 Task: Set the equalizer preset to Dance.
Action: Mouse moved to (110, 13)
Screenshot: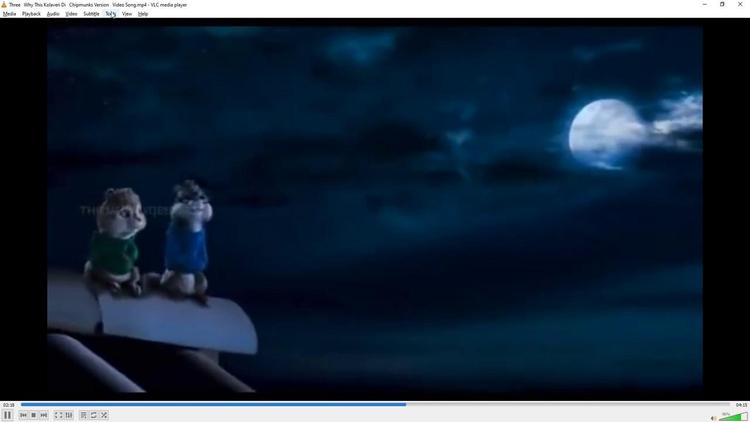 
Action: Mouse pressed left at (110, 13)
Screenshot: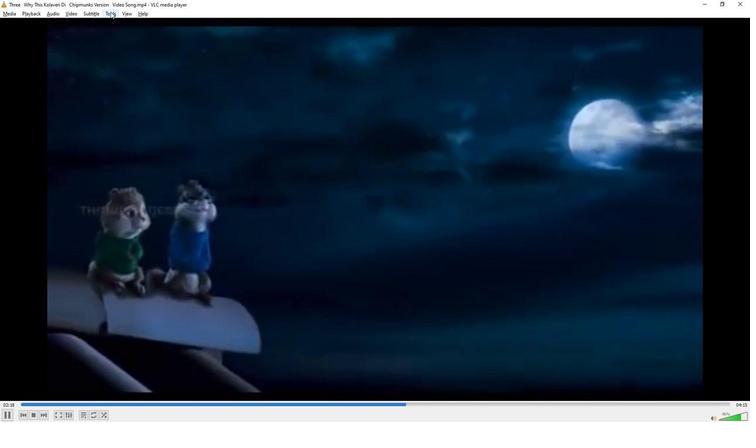 
Action: Mouse moved to (127, 106)
Screenshot: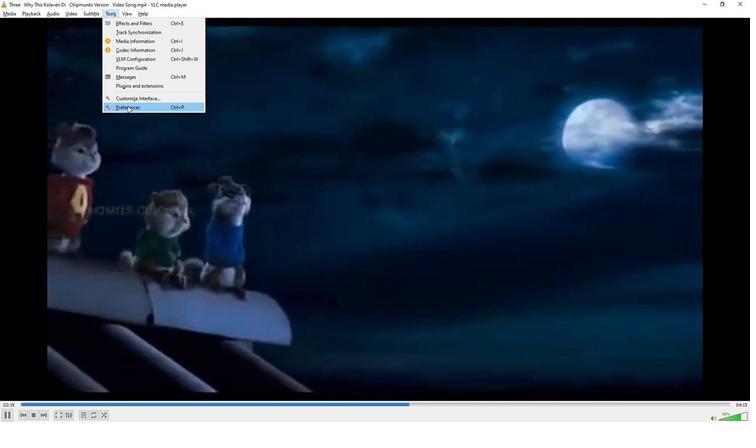 
Action: Mouse pressed left at (127, 106)
Screenshot: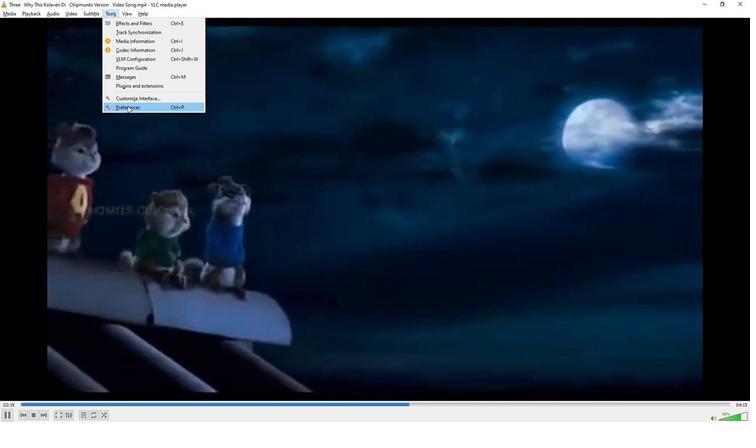 
Action: Mouse moved to (219, 315)
Screenshot: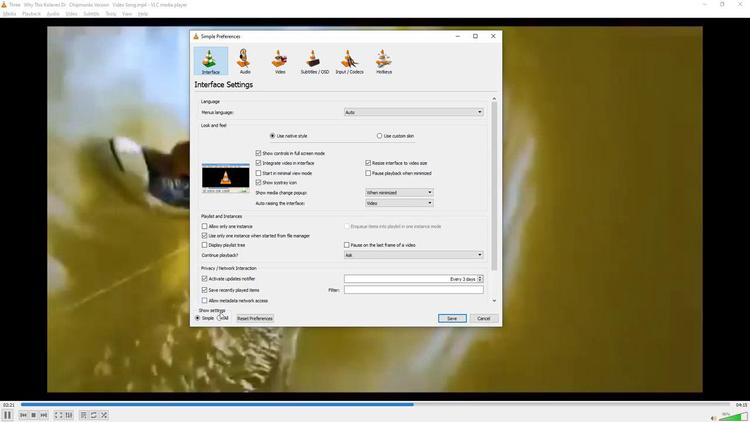 
Action: Mouse pressed left at (219, 315)
Screenshot: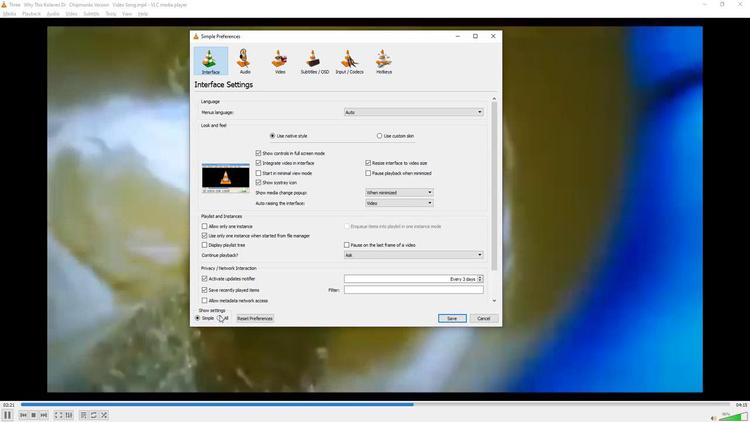 
Action: Mouse moved to (208, 143)
Screenshot: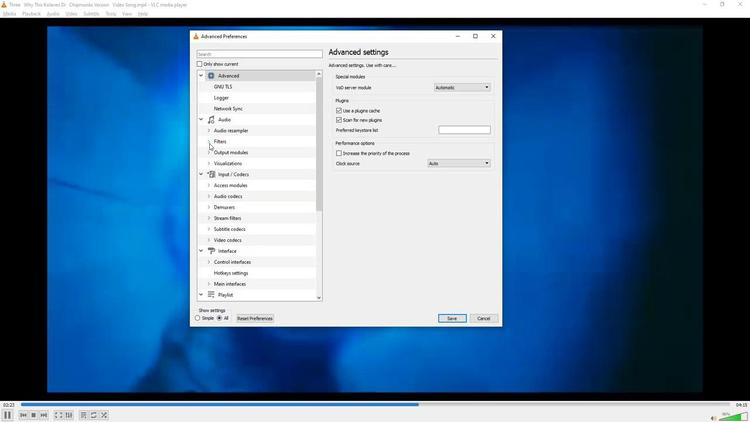 
Action: Mouse pressed left at (208, 143)
Screenshot: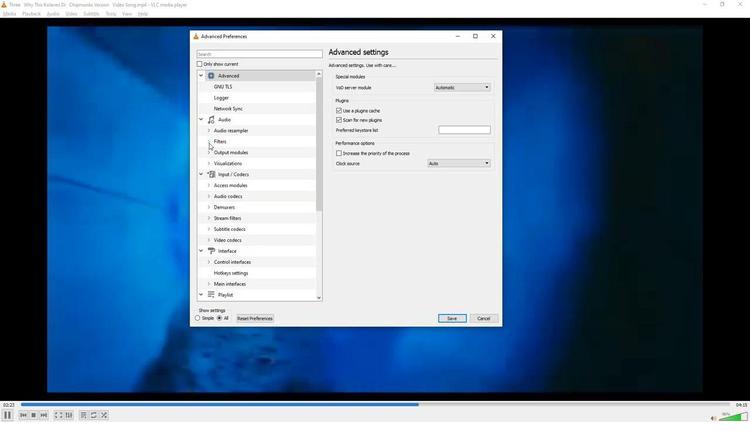
Action: Mouse moved to (230, 194)
Screenshot: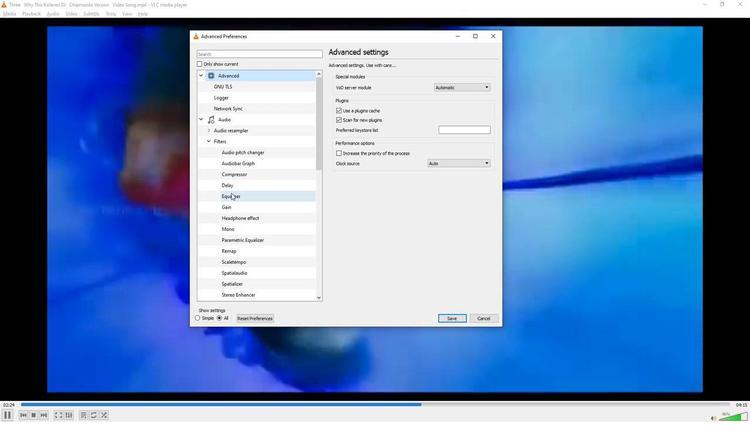 
Action: Mouse pressed left at (230, 194)
Screenshot: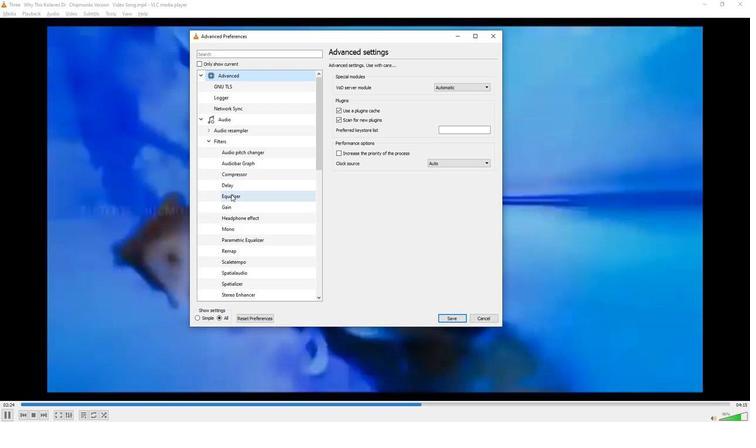 
Action: Mouse moved to (463, 79)
Screenshot: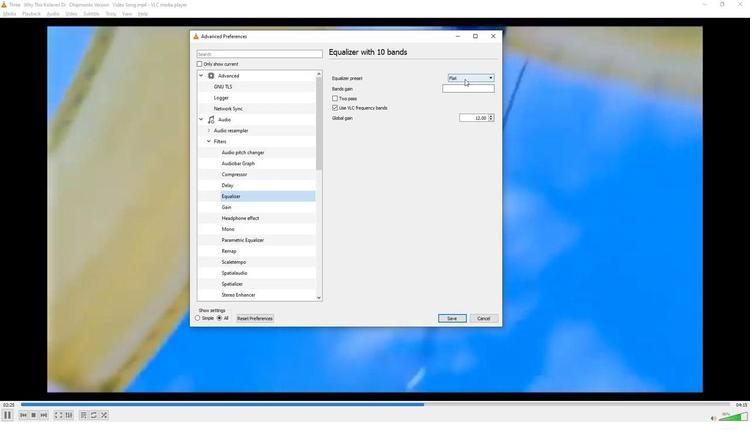
Action: Mouse pressed left at (463, 79)
Screenshot: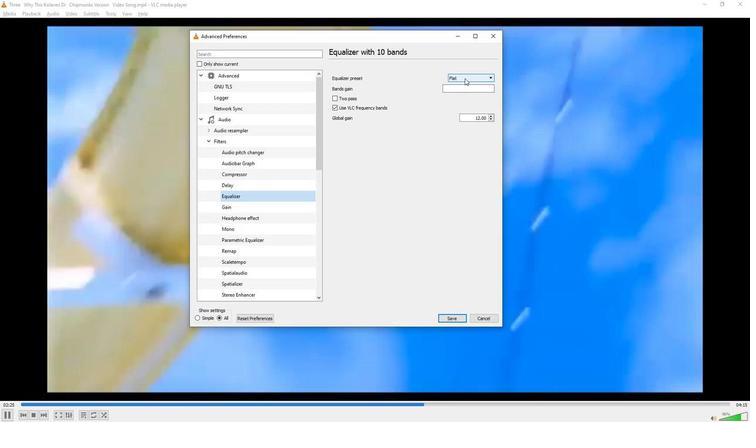 
Action: Mouse moved to (458, 102)
Screenshot: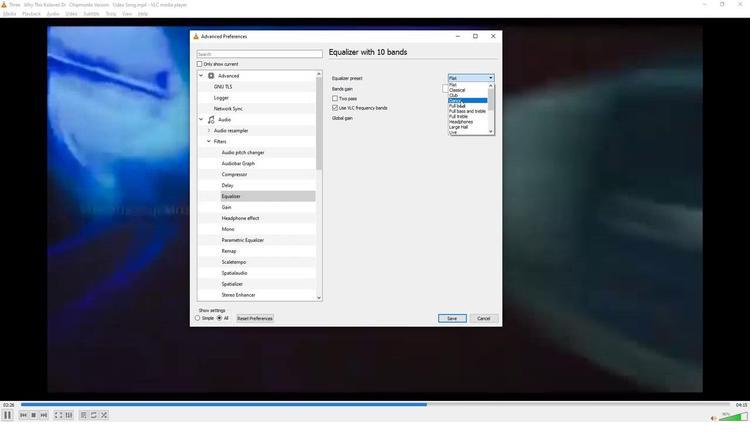 
Action: Mouse pressed left at (458, 102)
Screenshot: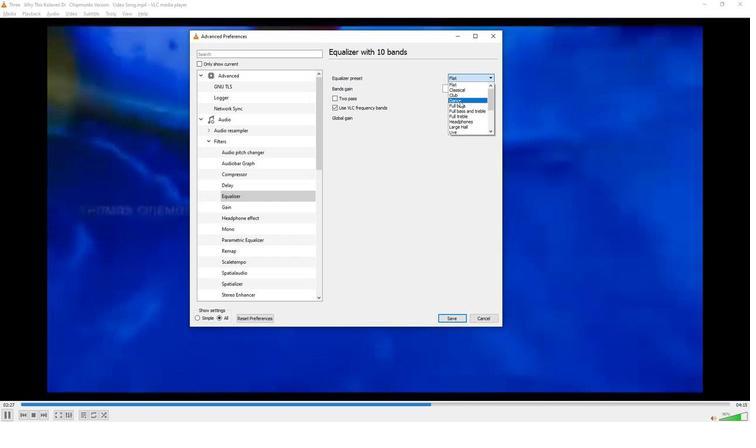 
Action: Mouse moved to (418, 173)
Screenshot: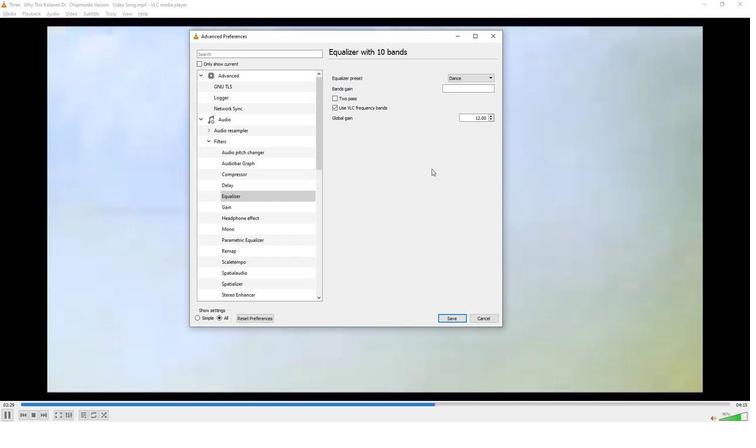 
